 Task: Sort your projects by name.
Action: Mouse moved to (960, 91)
Screenshot: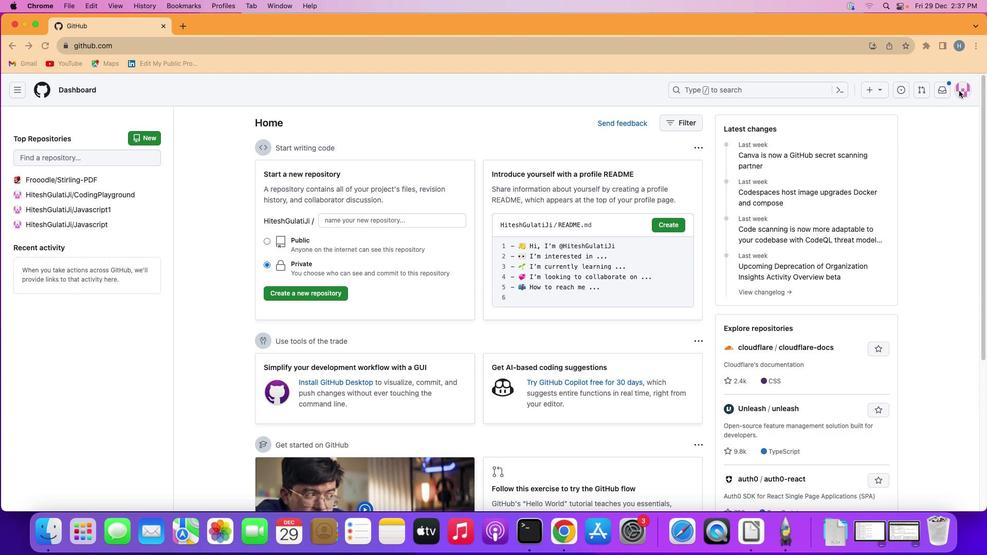 
Action: Mouse pressed left at (960, 91)
Screenshot: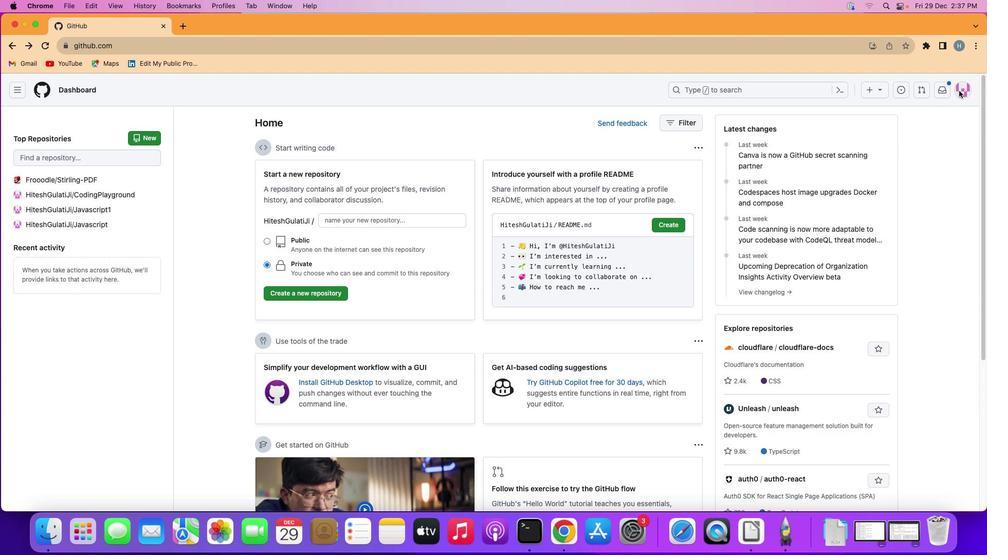 
Action: Mouse moved to (961, 89)
Screenshot: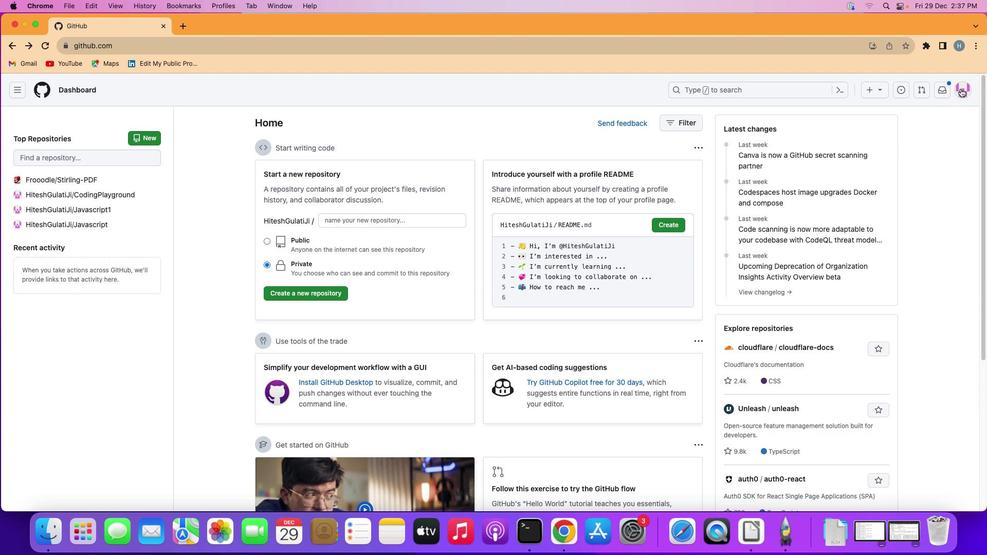 
Action: Mouse pressed left at (961, 89)
Screenshot: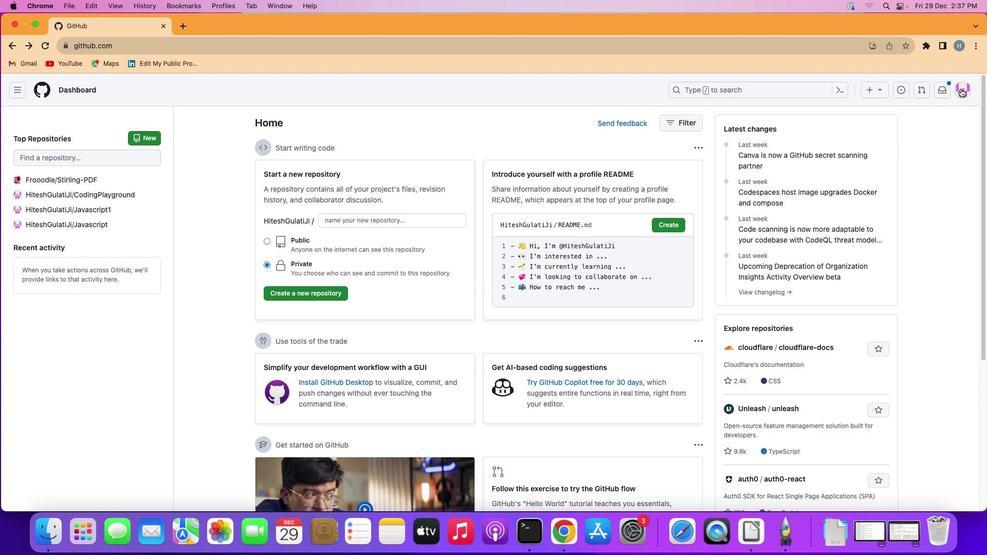 
Action: Mouse moved to (883, 196)
Screenshot: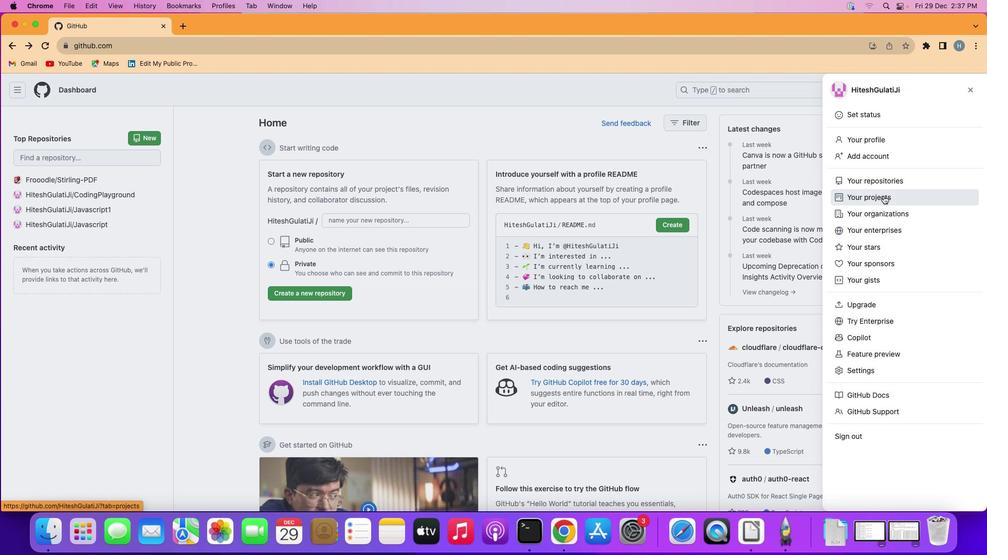 
Action: Mouse pressed left at (883, 196)
Screenshot: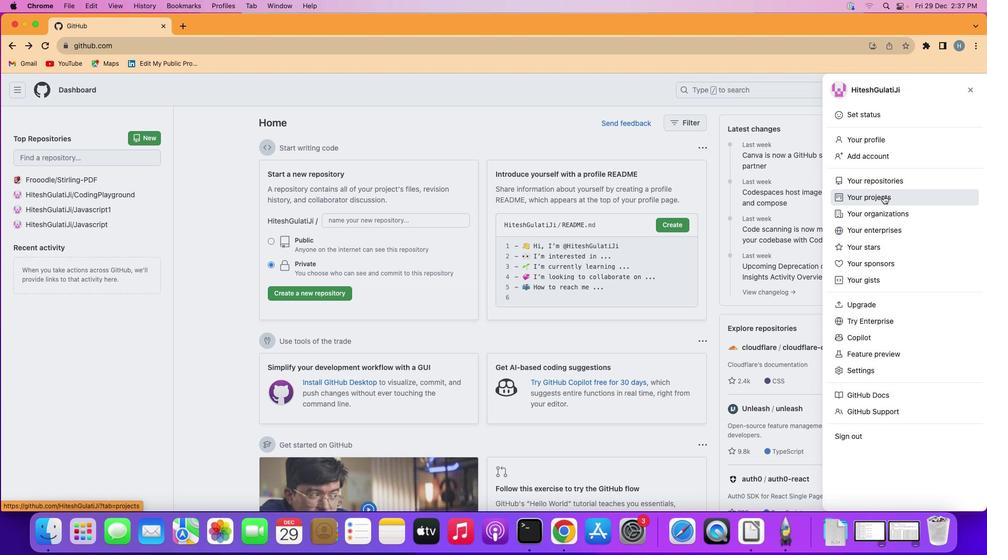 
Action: Mouse moved to (788, 187)
Screenshot: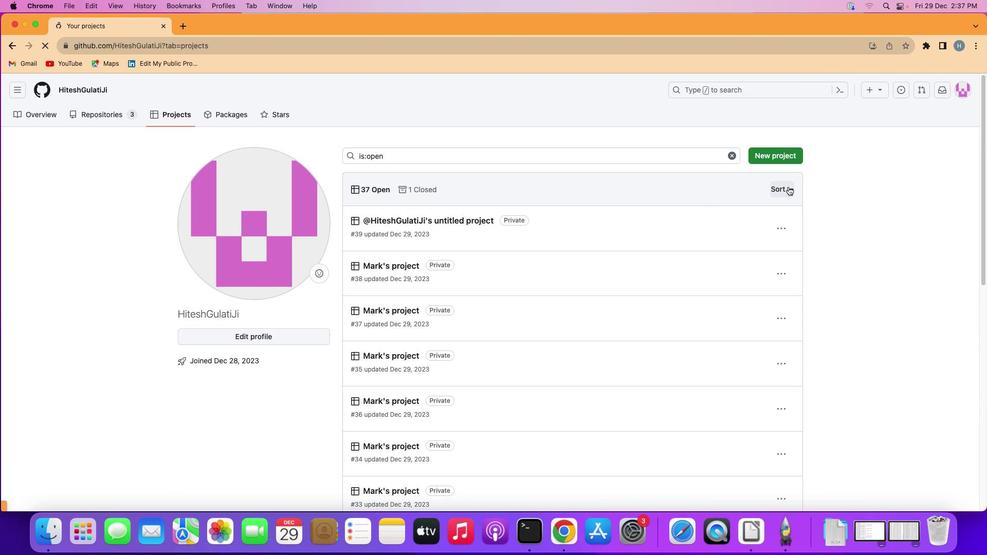 
Action: Mouse pressed left at (788, 187)
Screenshot: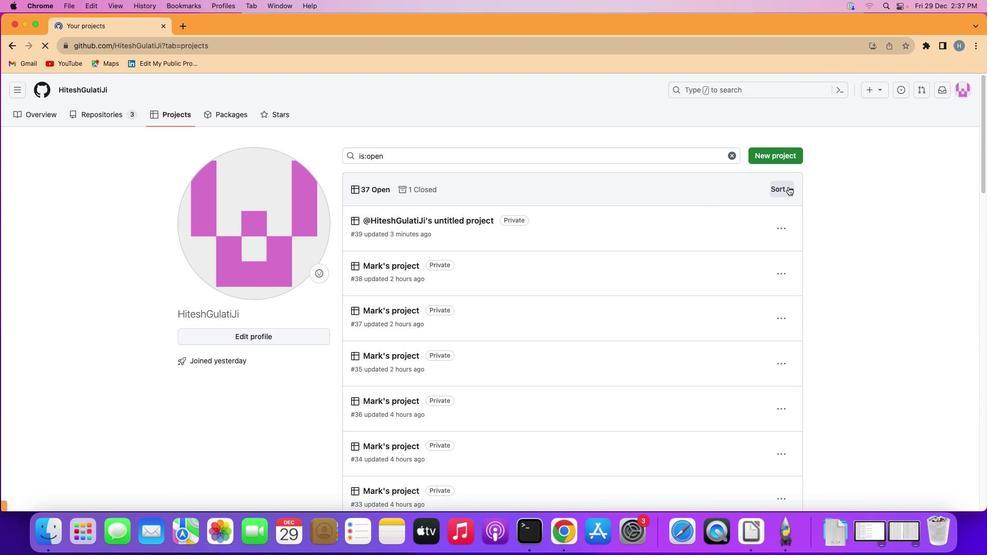 
Action: Mouse moved to (747, 276)
Screenshot: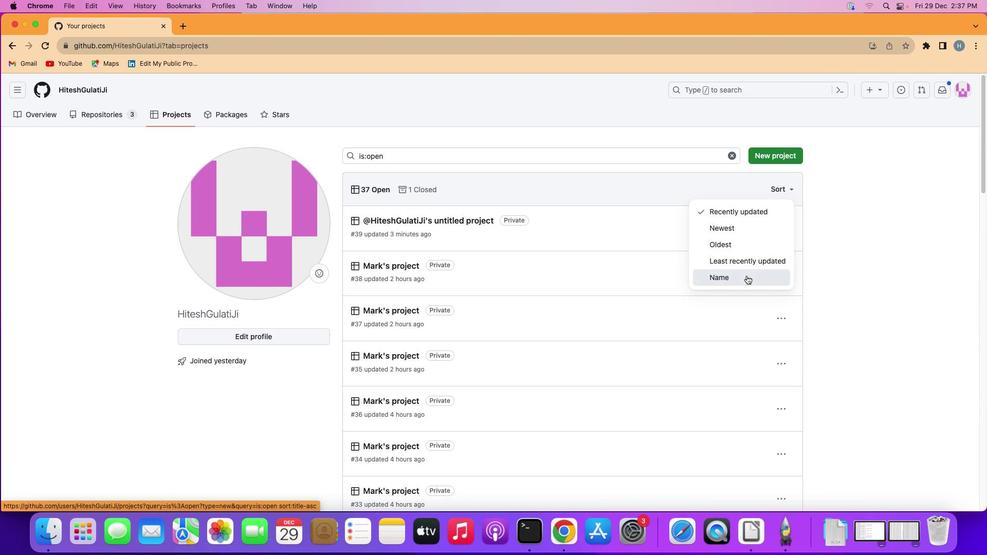 
Action: Mouse pressed left at (747, 276)
Screenshot: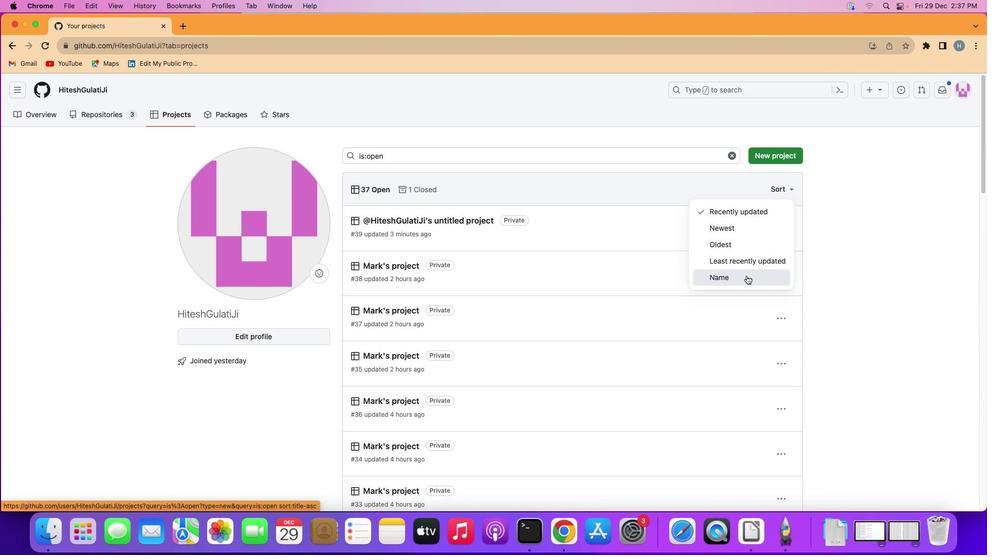 
